 Task: Look for products in the category "Superfoods" from Sprouts only.
Action: Mouse moved to (223, 111)
Screenshot: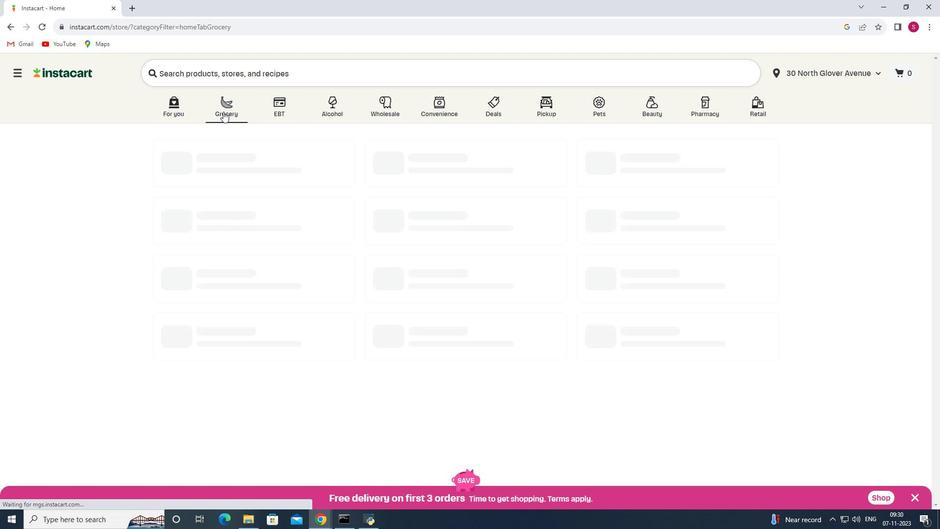 
Action: Mouse pressed left at (223, 111)
Screenshot: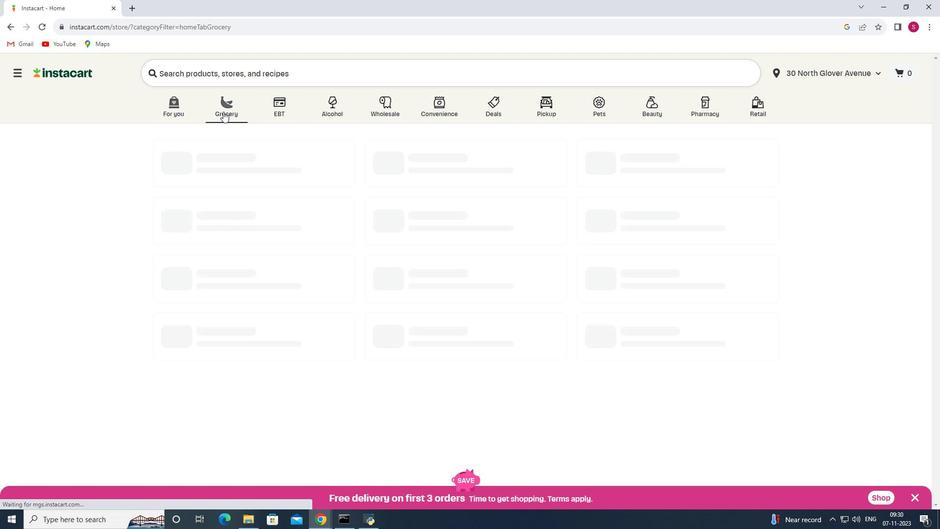 
Action: Mouse moved to (228, 279)
Screenshot: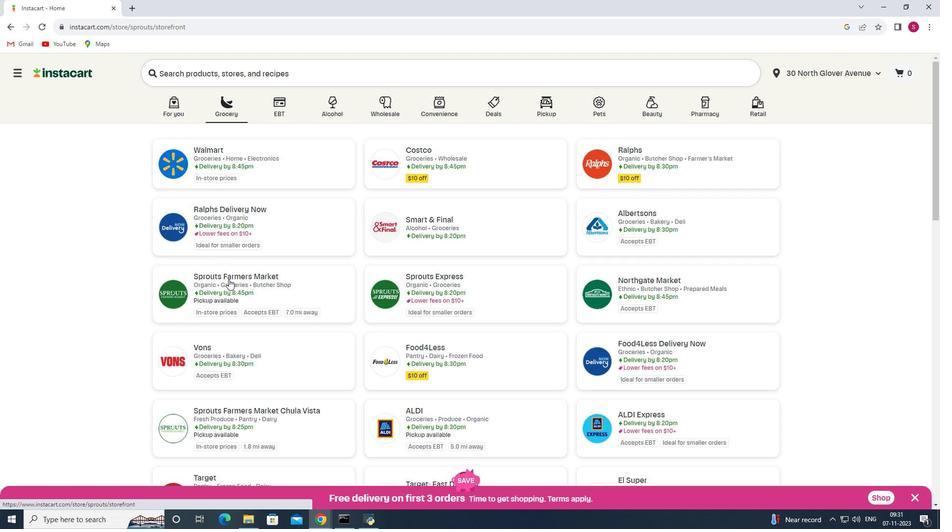 
Action: Mouse pressed left at (228, 279)
Screenshot: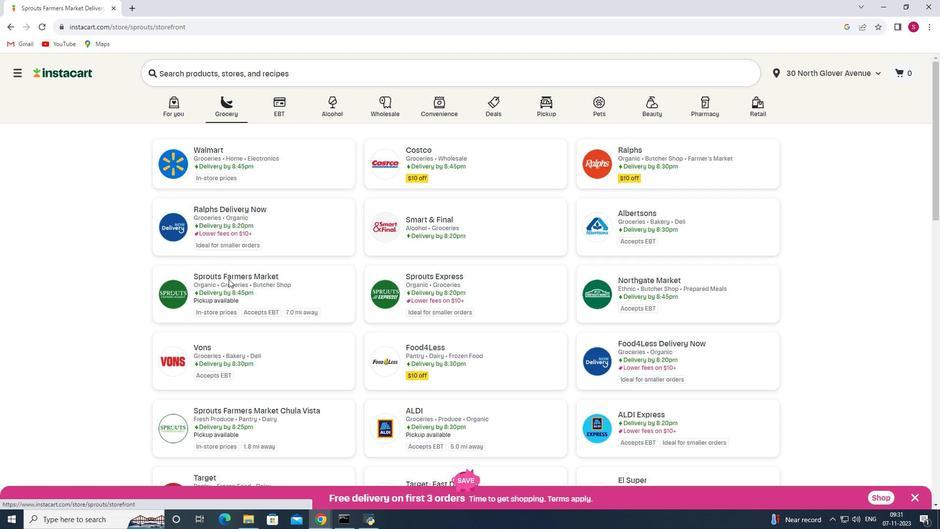 
Action: Mouse moved to (85, 267)
Screenshot: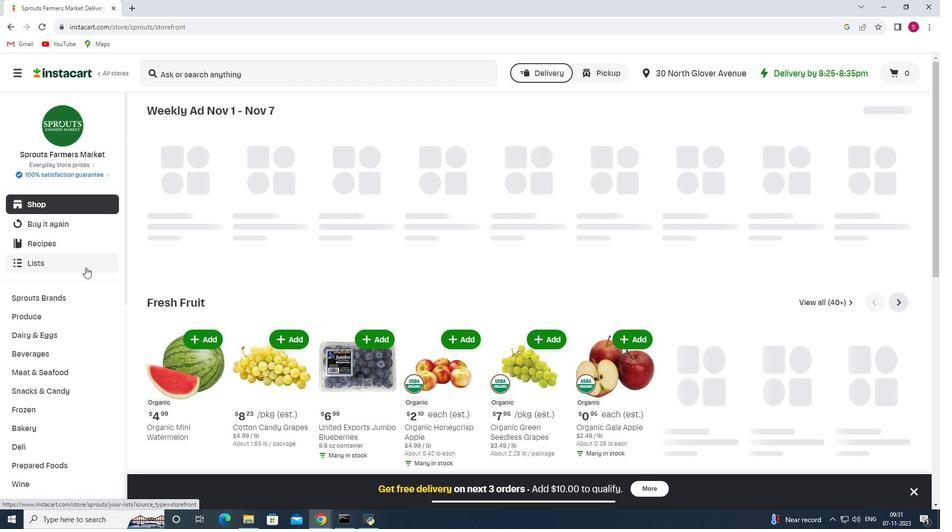 
Action: Mouse scrolled (85, 267) with delta (0, 0)
Screenshot: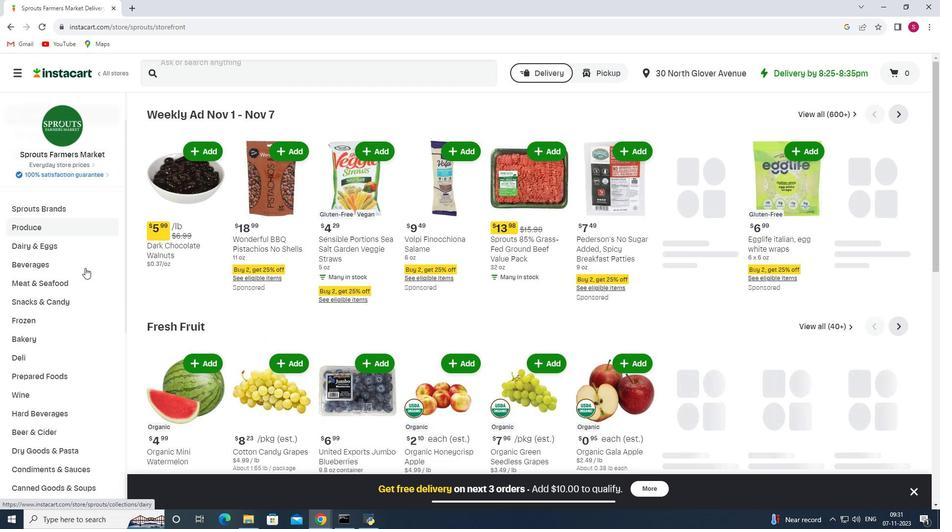 
Action: Mouse scrolled (85, 267) with delta (0, 0)
Screenshot: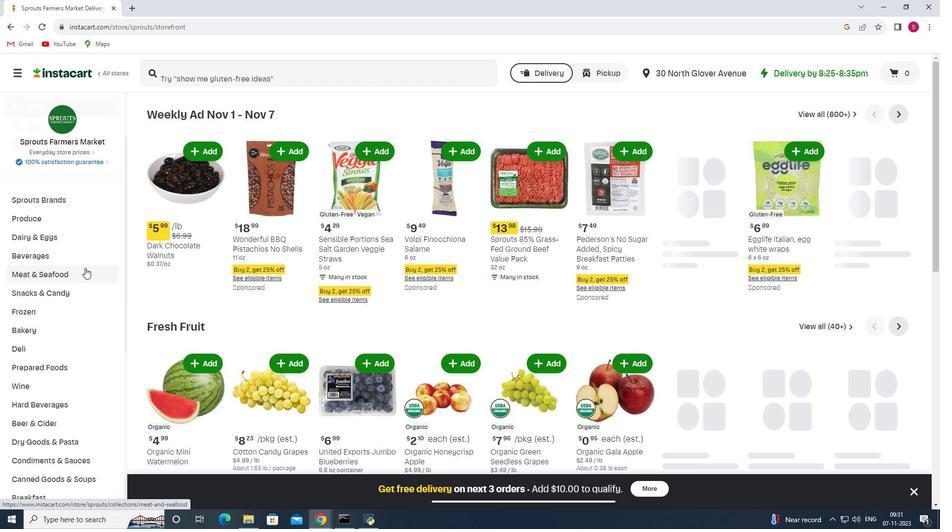 
Action: Mouse moved to (85, 268)
Screenshot: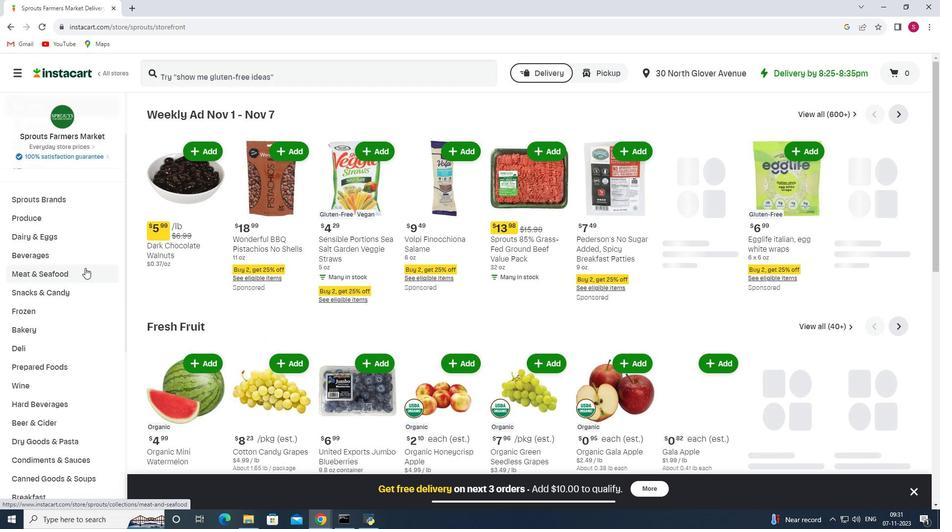
Action: Mouse scrolled (85, 267) with delta (0, 0)
Screenshot: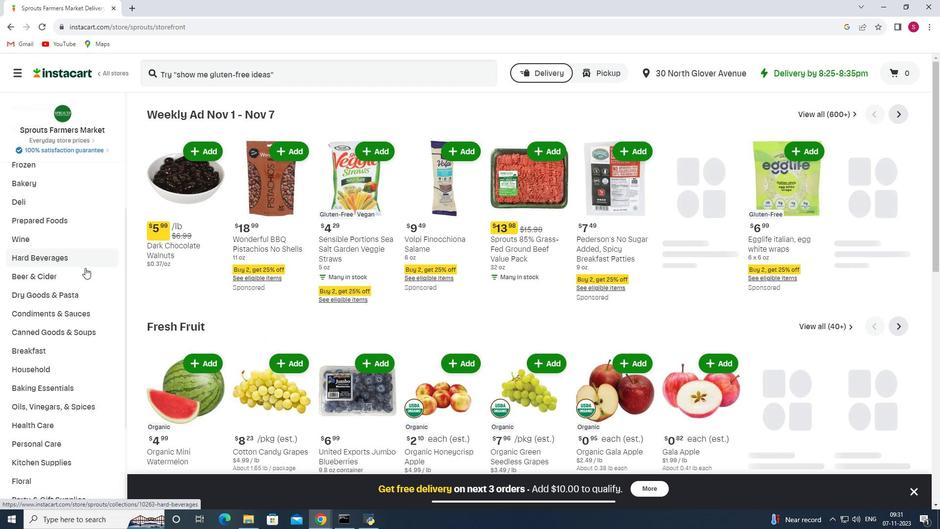 
Action: Mouse scrolled (85, 267) with delta (0, 0)
Screenshot: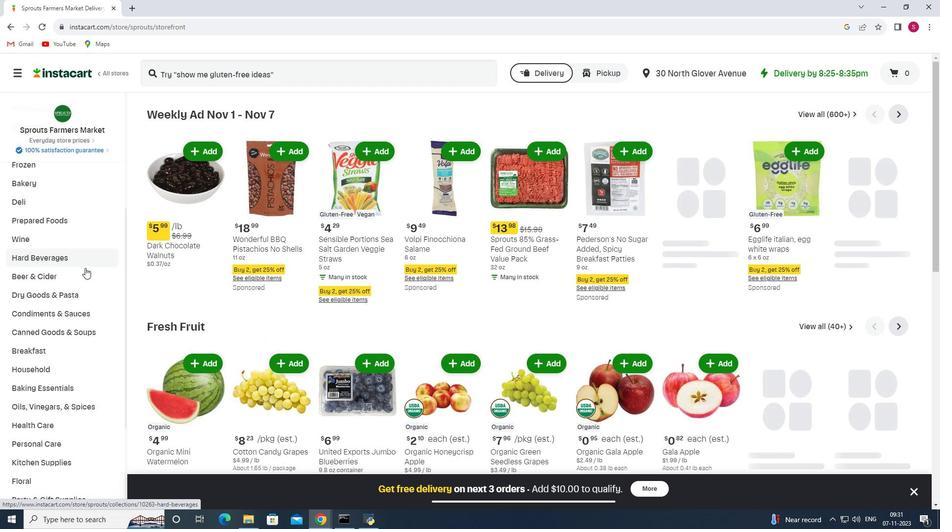 
Action: Mouse scrolled (85, 267) with delta (0, 0)
Screenshot: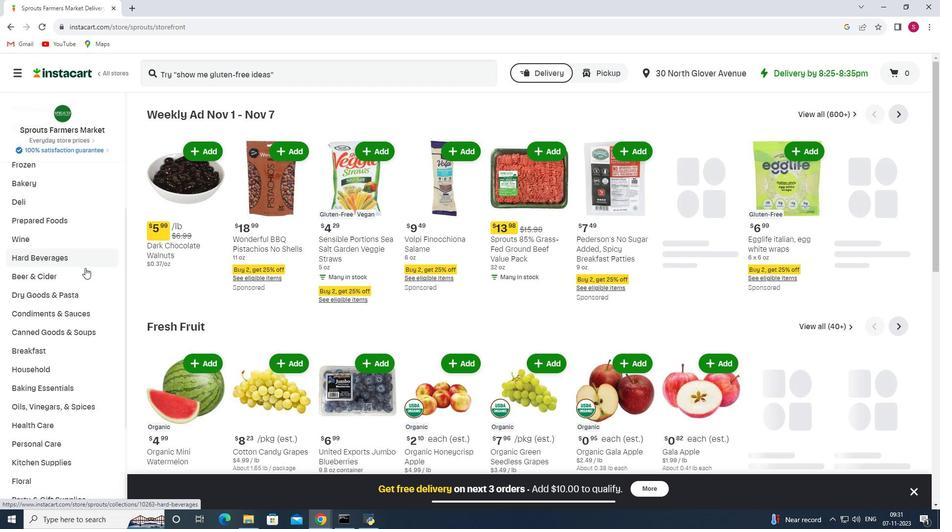 
Action: Mouse moved to (83, 270)
Screenshot: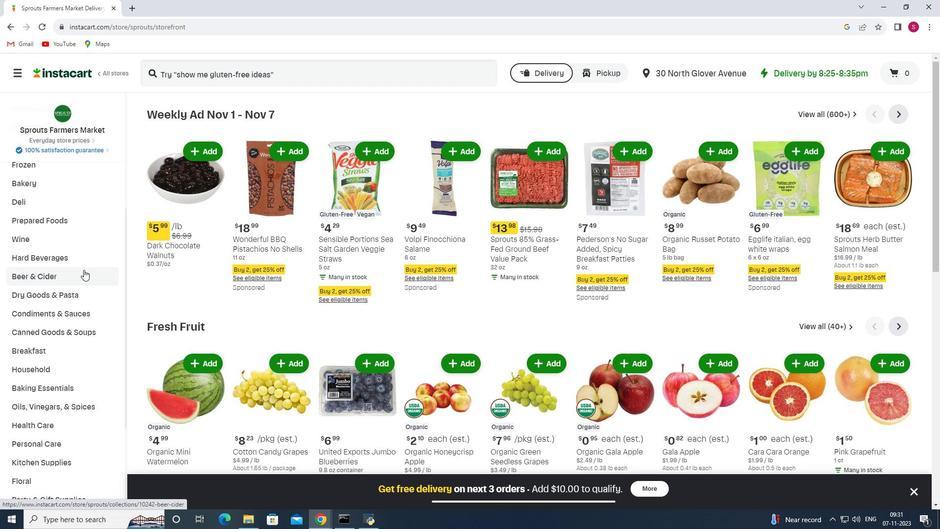 
Action: Mouse scrolled (83, 269) with delta (0, 0)
Screenshot: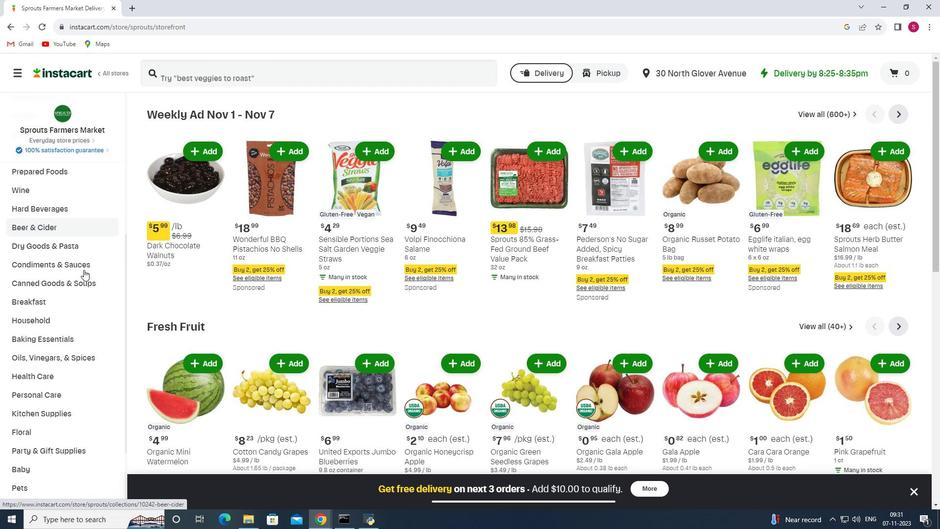 
Action: Mouse scrolled (83, 269) with delta (0, 0)
Screenshot: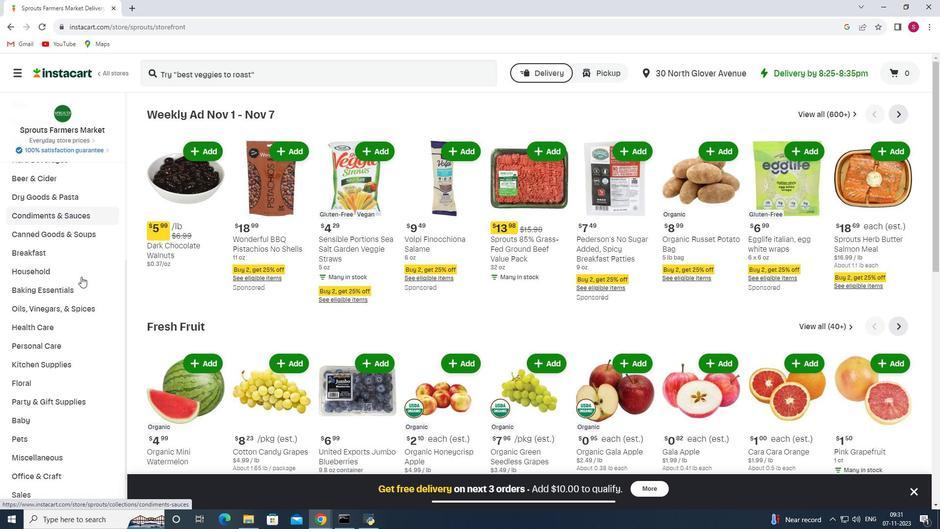 
Action: Mouse moved to (44, 331)
Screenshot: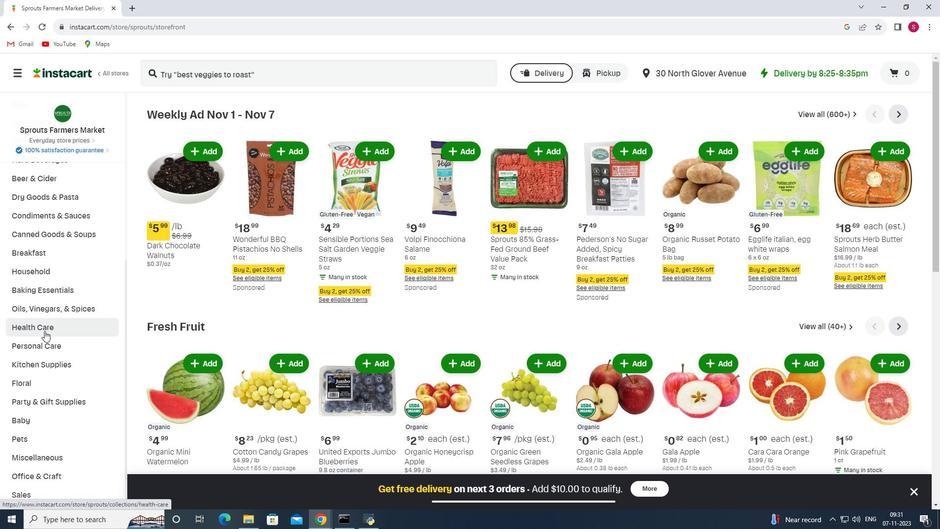 
Action: Mouse pressed left at (44, 331)
Screenshot: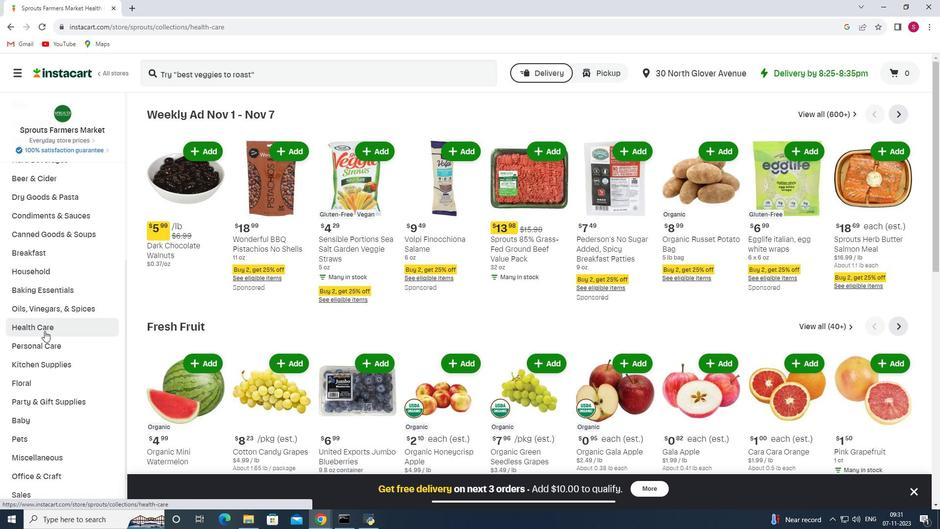 
Action: Mouse moved to (336, 136)
Screenshot: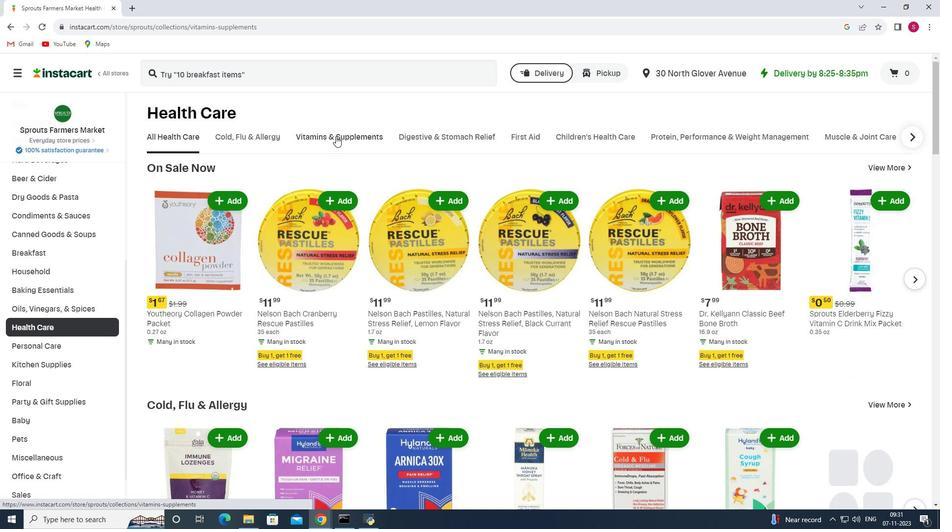 
Action: Mouse pressed left at (336, 136)
Screenshot: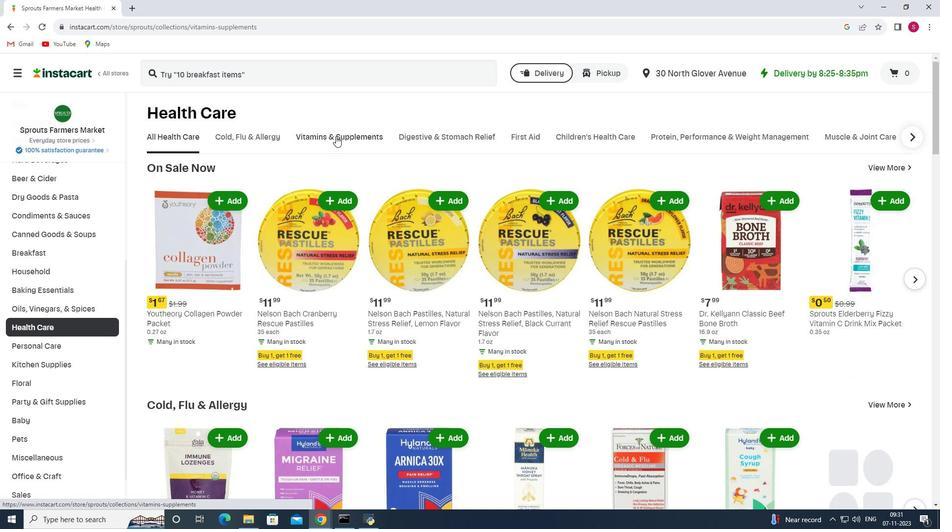 
Action: Mouse moved to (395, 177)
Screenshot: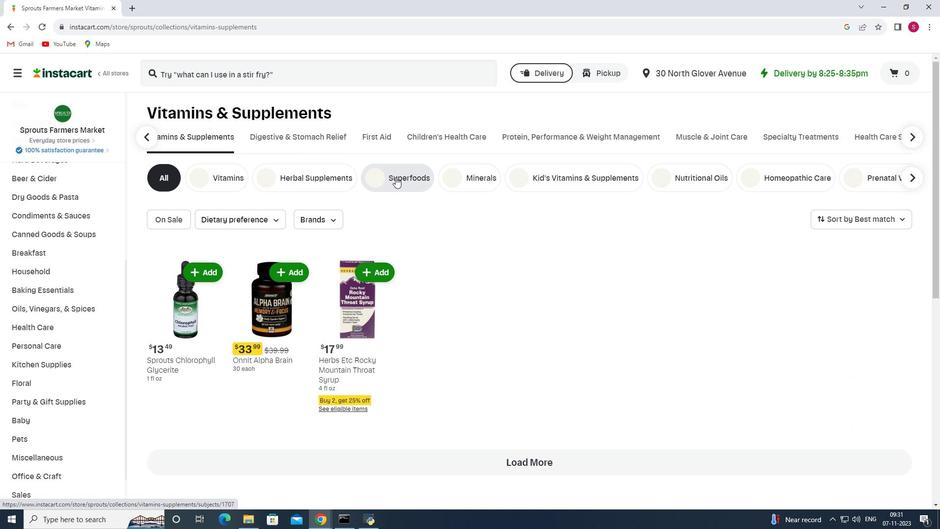 
Action: Mouse pressed left at (395, 177)
Screenshot: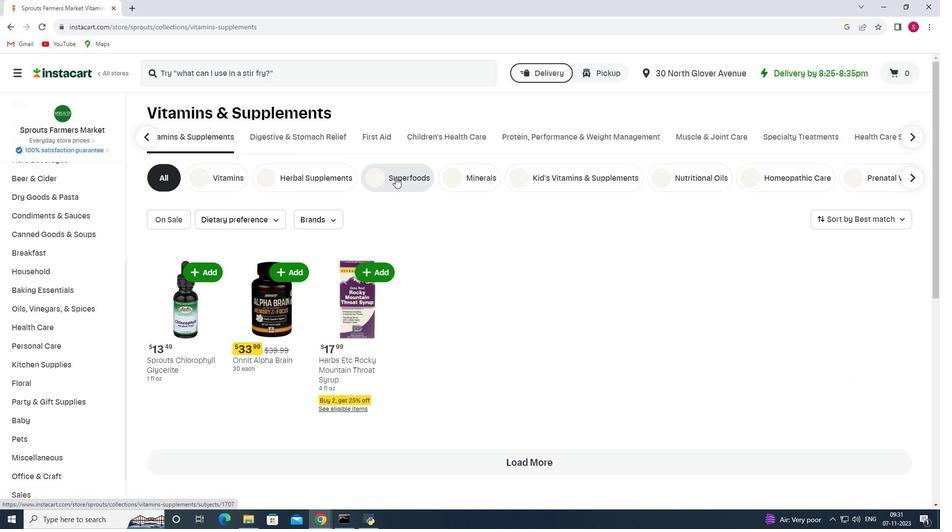 
Action: Mouse moved to (331, 218)
Screenshot: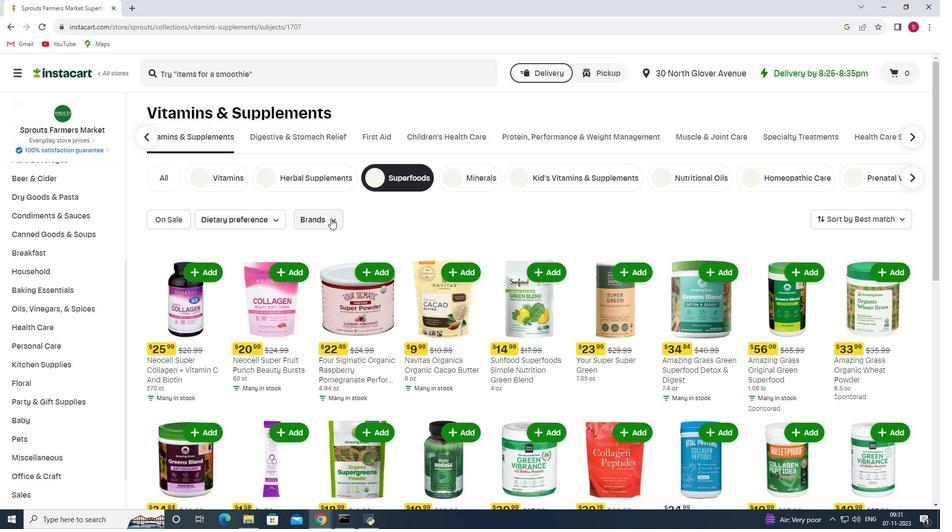 
Action: Mouse pressed left at (331, 218)
Screenshot: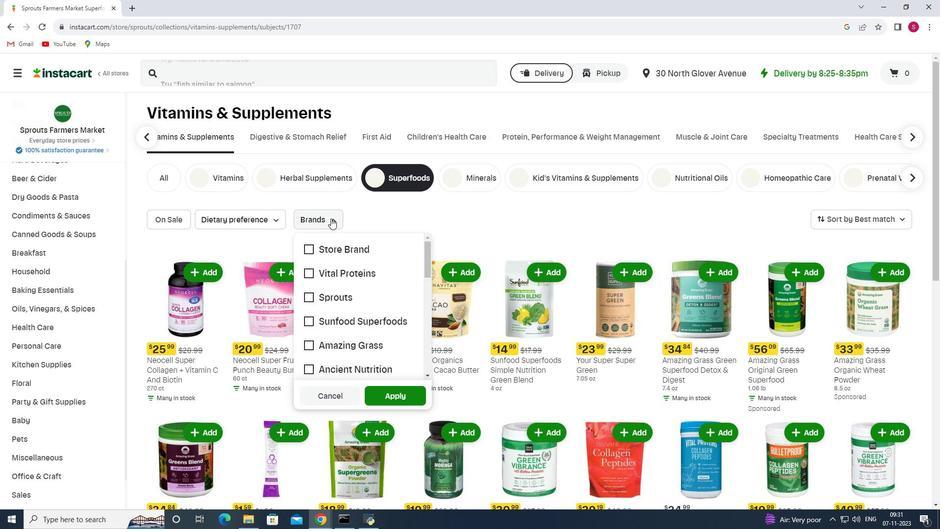 
Action: Mouse moved to (306, 294)
Screenshot: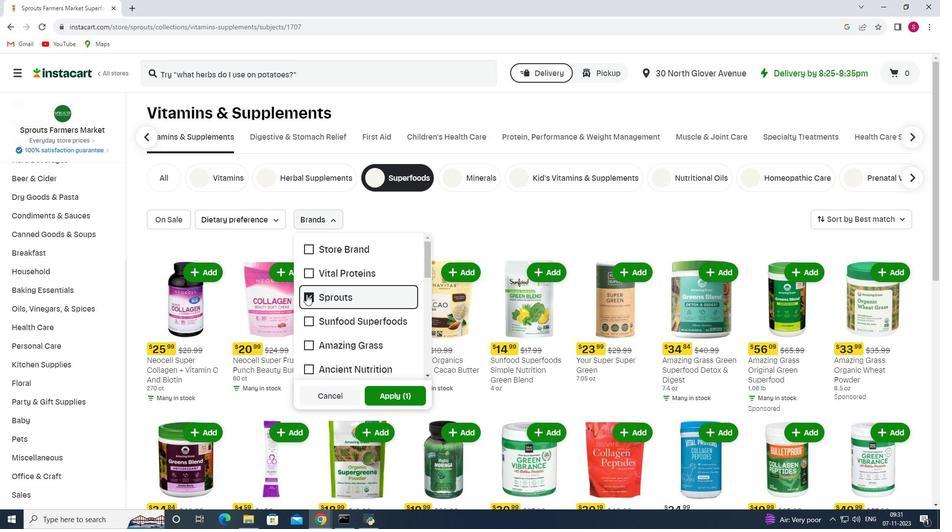 
Action: Mouse pressed left at (306, 294)
Screenshot: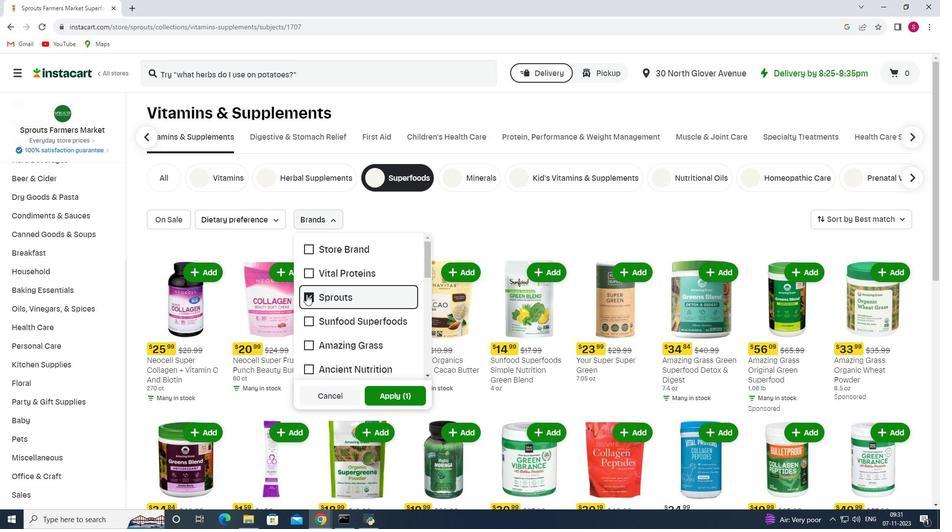 
Action: Mouse moved to (400, 393)
Screenshot: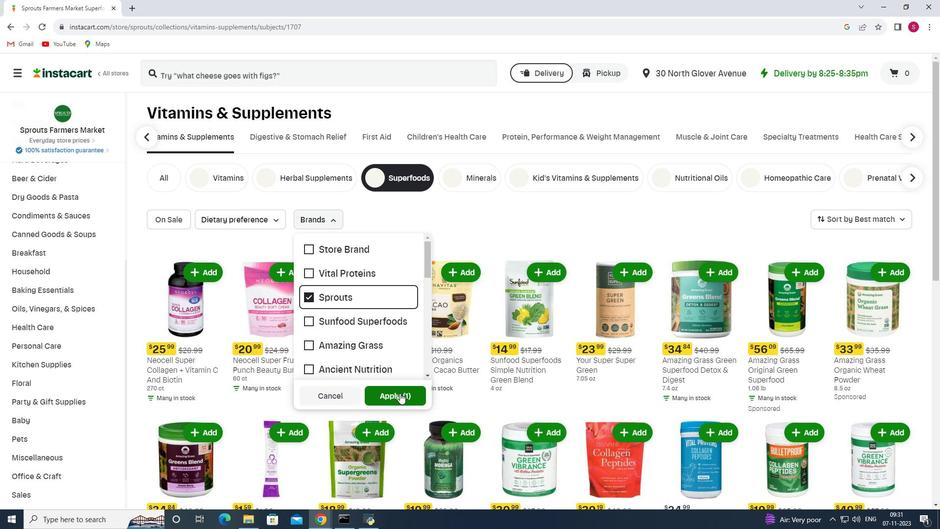 
Action: Mouse pressed left at (400, 393)
Screenshot: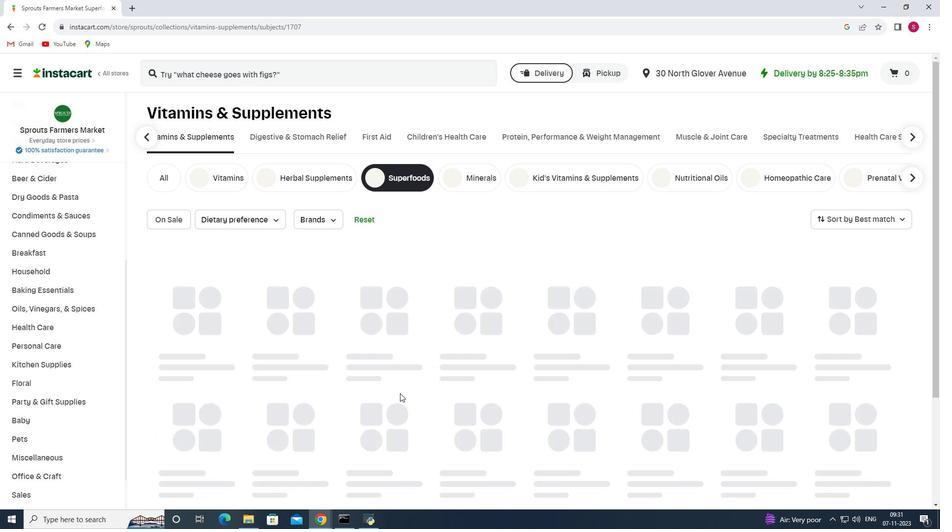 
